 Task: Apply theme geometric in current slide.
Action: Mouse moved to (482, 98)
Screenshot: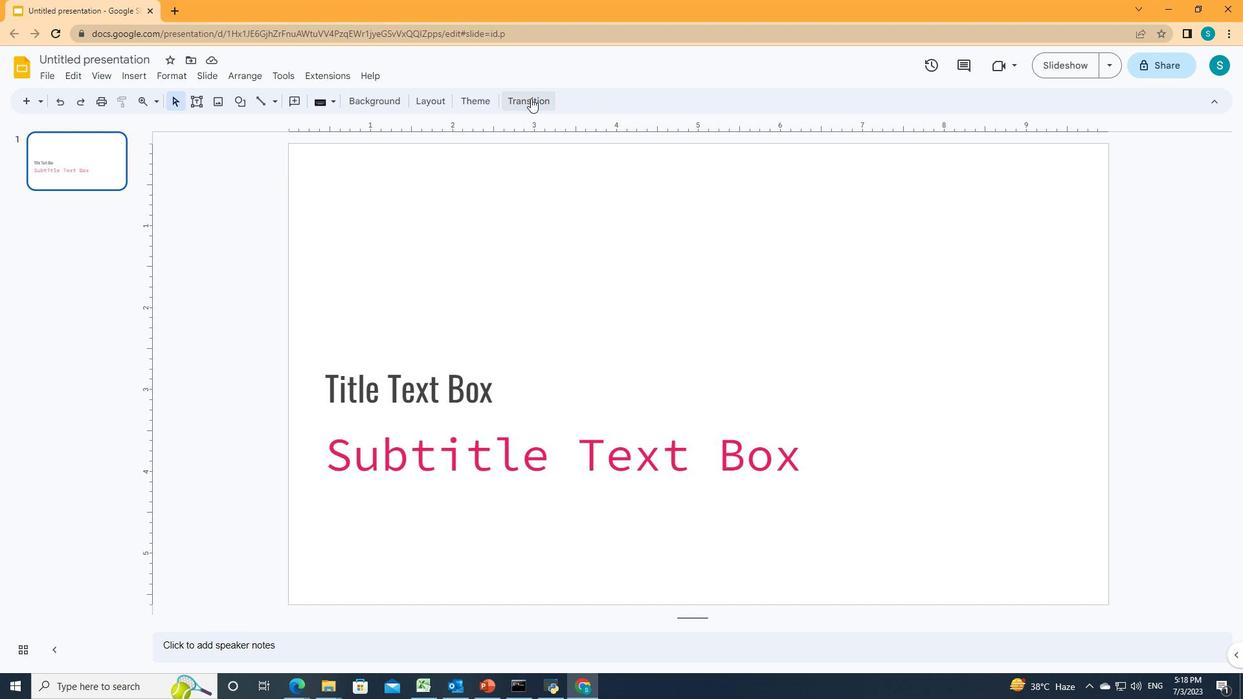 
Action: Mouse pressed left at (482, 98)
Screenshot: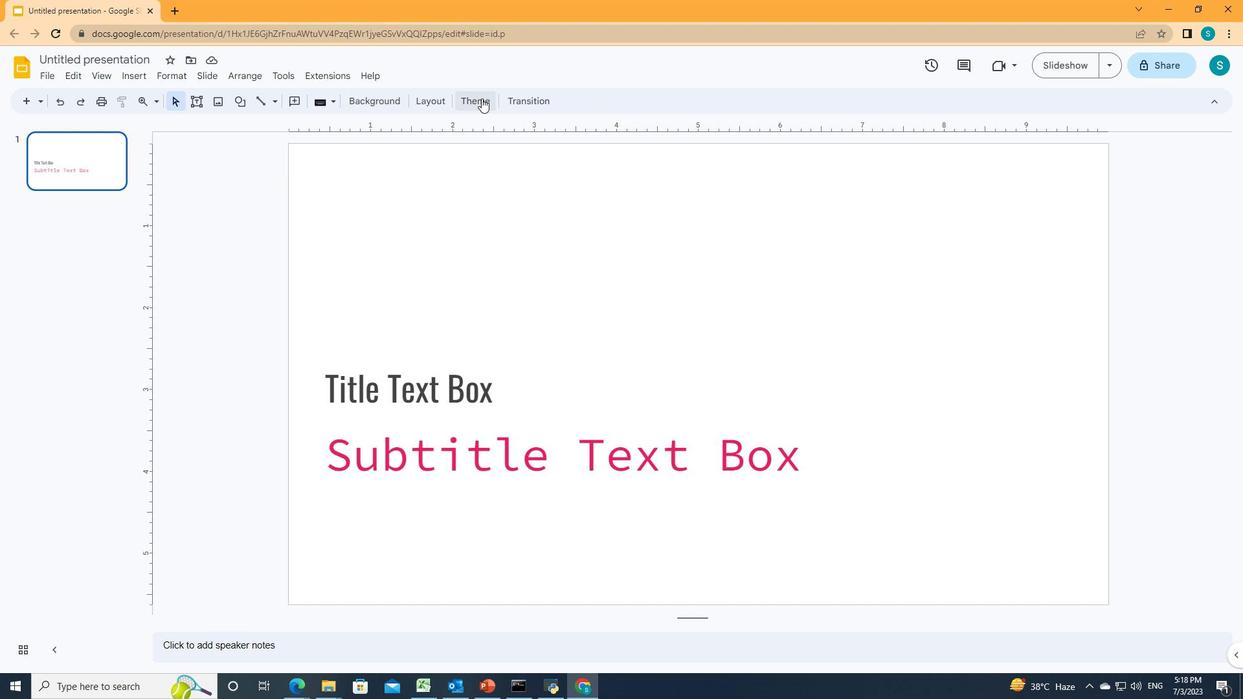 
Action: Mouse moved to (1185, 316)
Screenshot: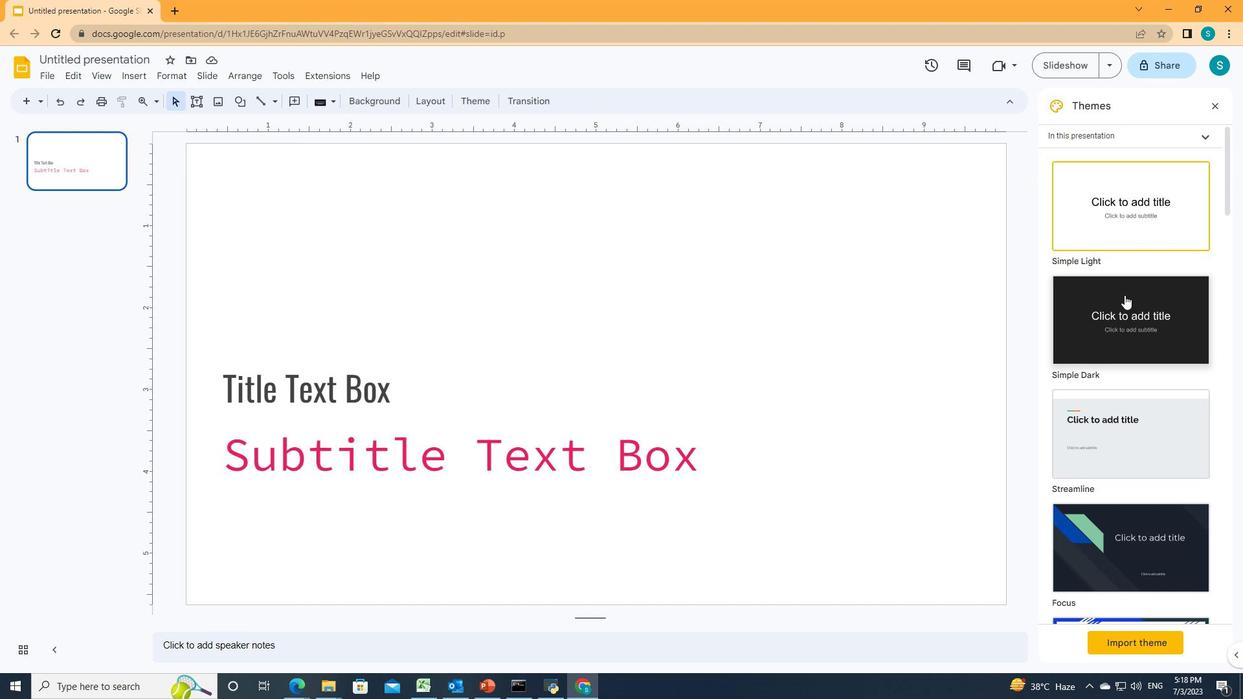 
Action: Mouse scrolled (1185, 315) with delta (0, 0)
Screenshot: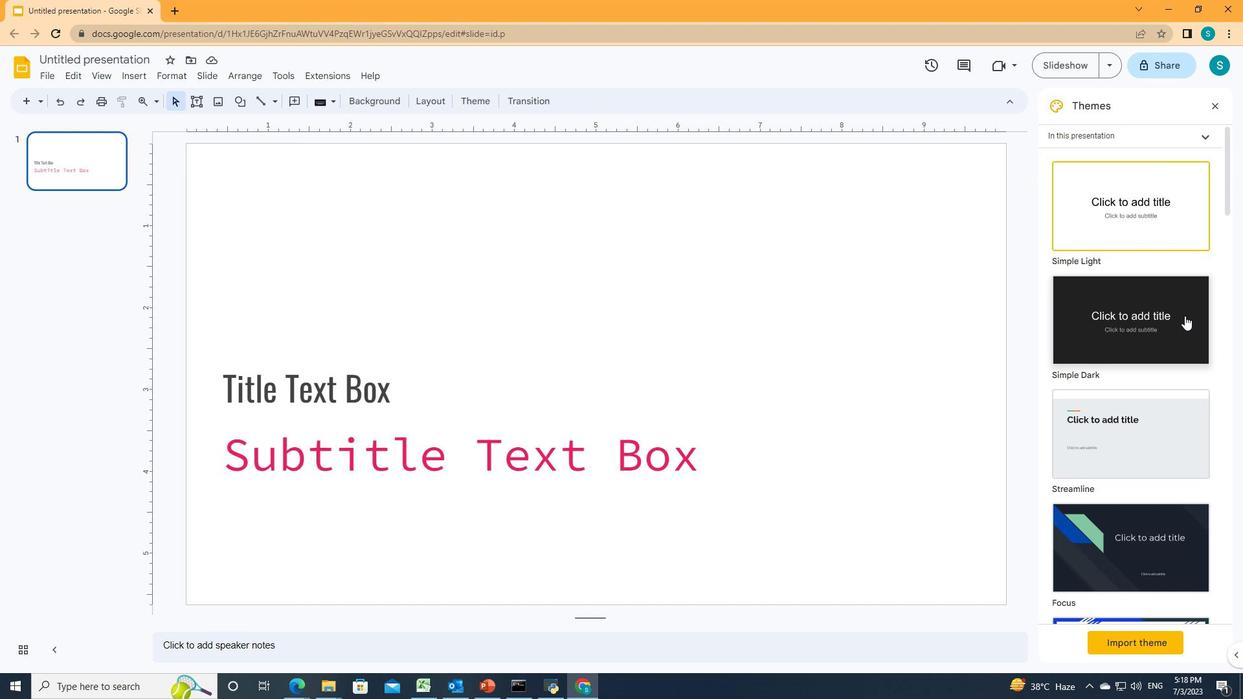 
Action: Mouse scrolled (1185, 315) with delta (0, 0)
Screenshot: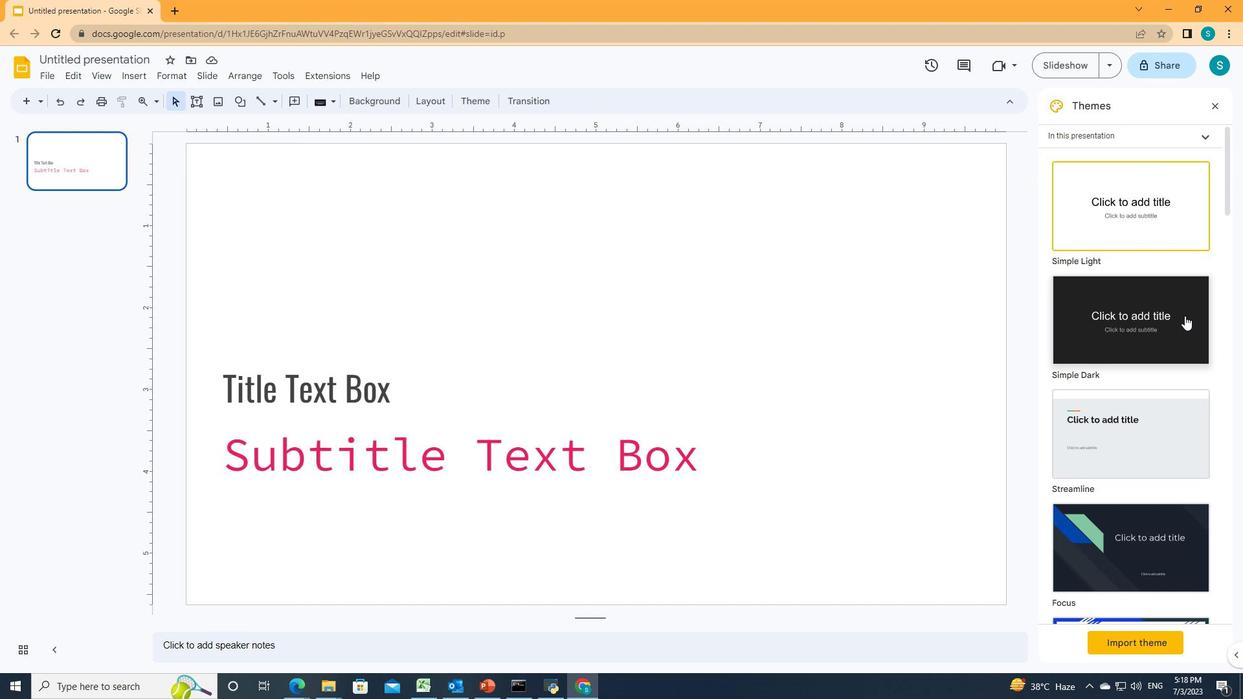 
Action: Mouse scrolled (1185, 315) with delta (0, 0)
Screenshot: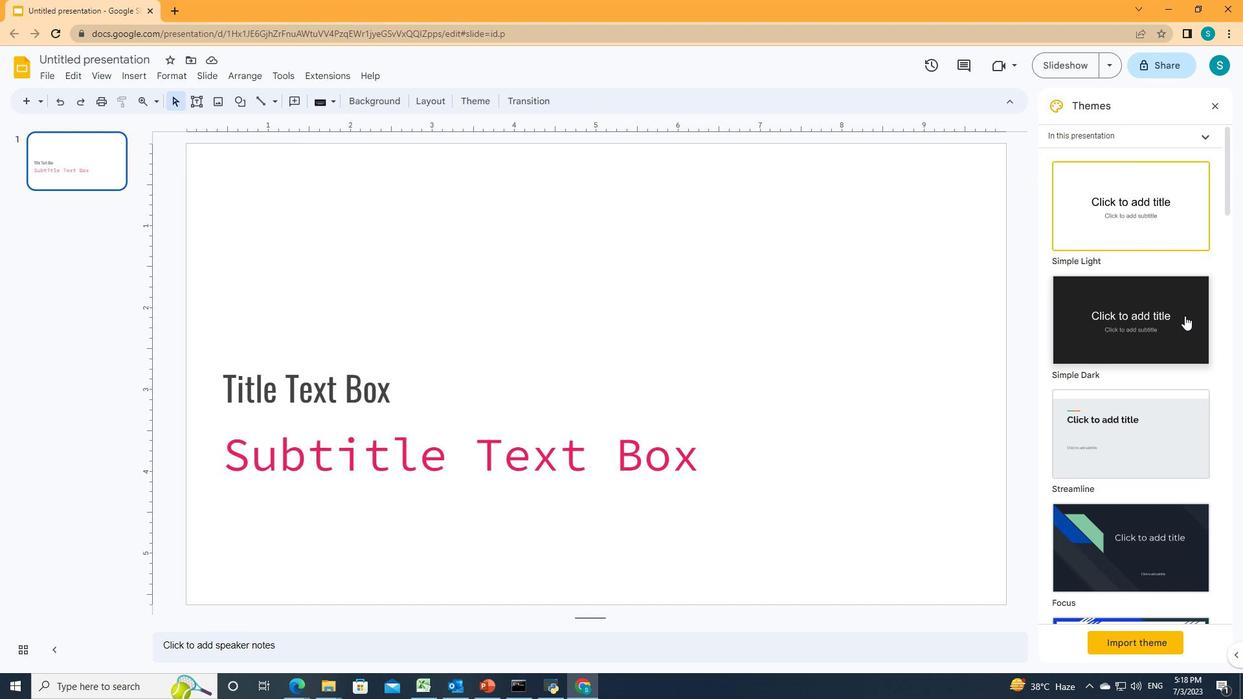 
Action: Mouse scrolled (1185, 315) with delta (0, 0)
Screenshot: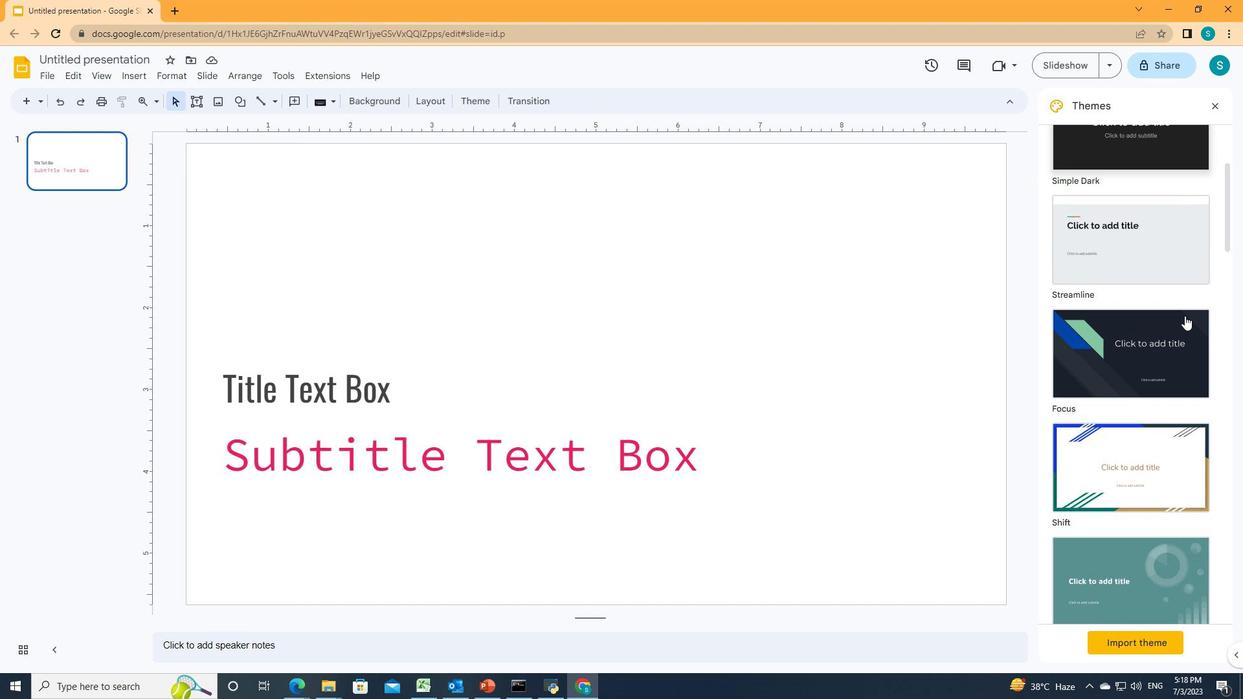 
Action: Mouse scrolled (1185, 315) with delta (0, 0)
Screenshot: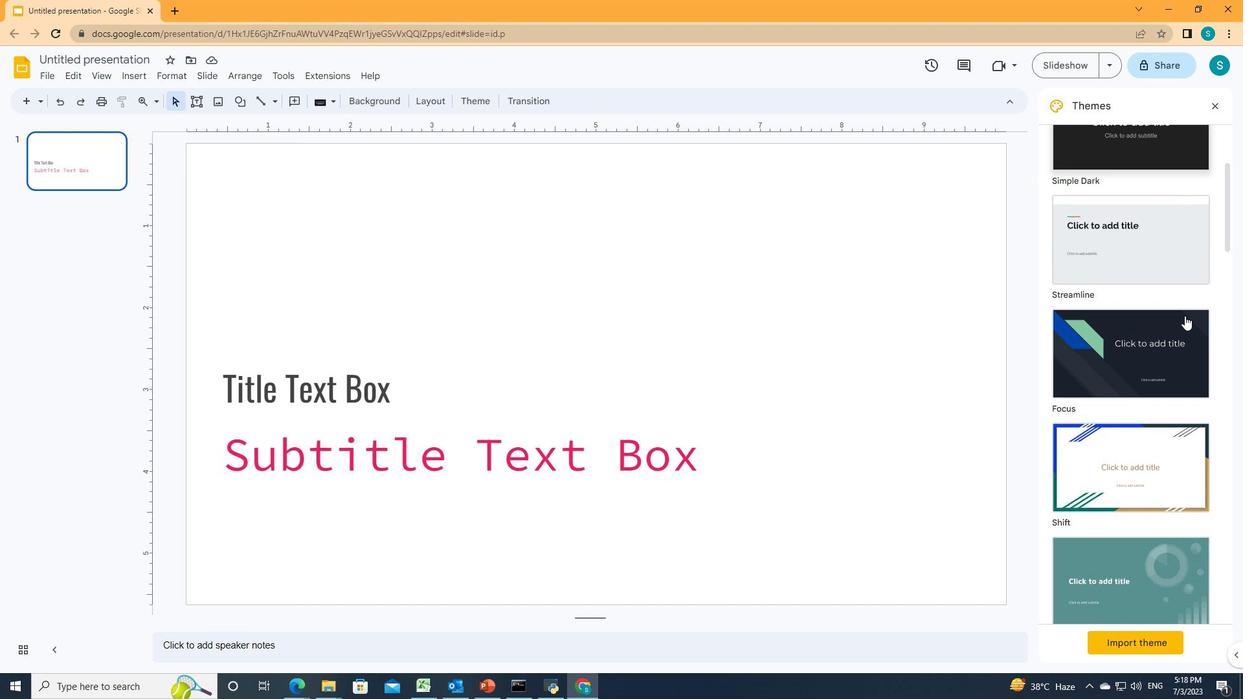 
Action: Mouse scrolled (1185, 315) with delta (0, 0)
Screenshot: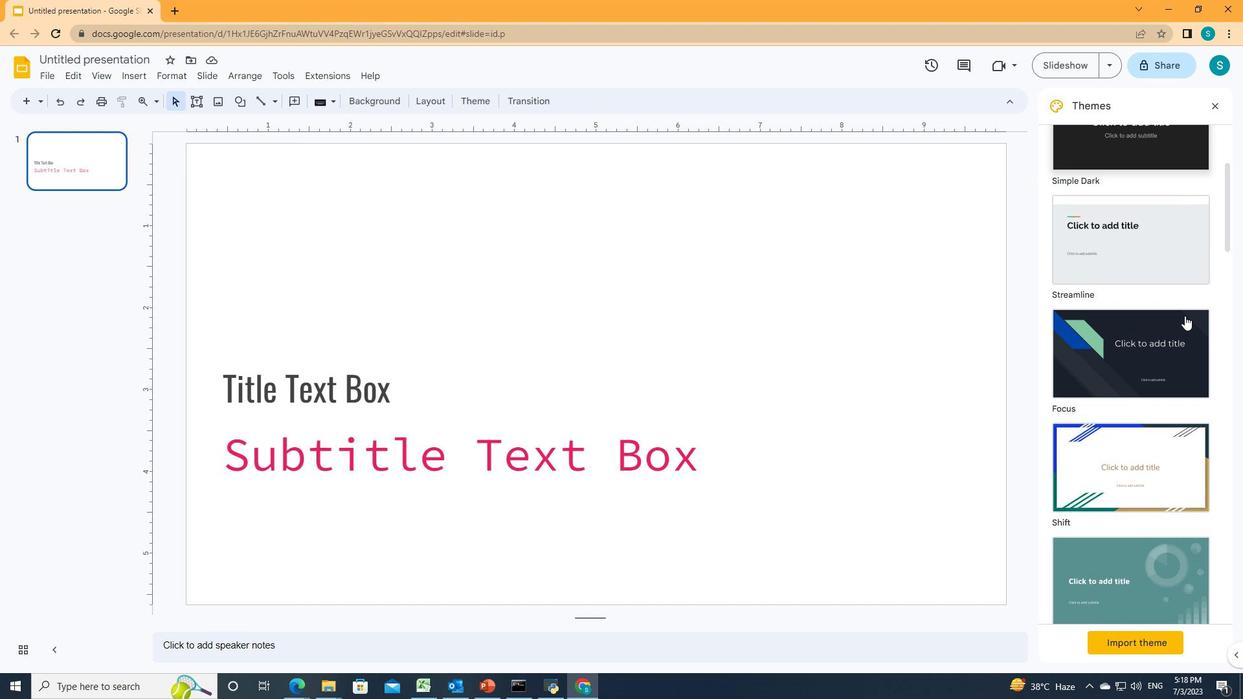
Action: Mouse scrolled (1185, 315) with delta (0, 0)
Screenshot: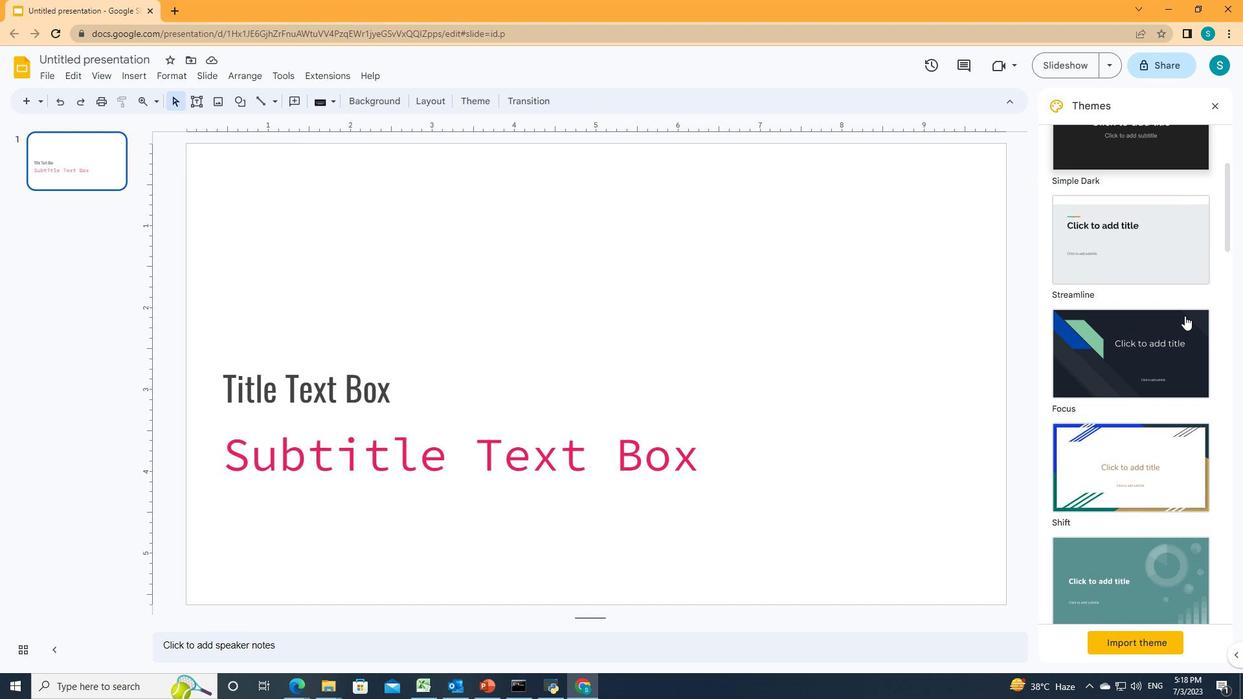 
Action: Mouse scrolled (1185, 315) with delta (0, 0)
Screenshot: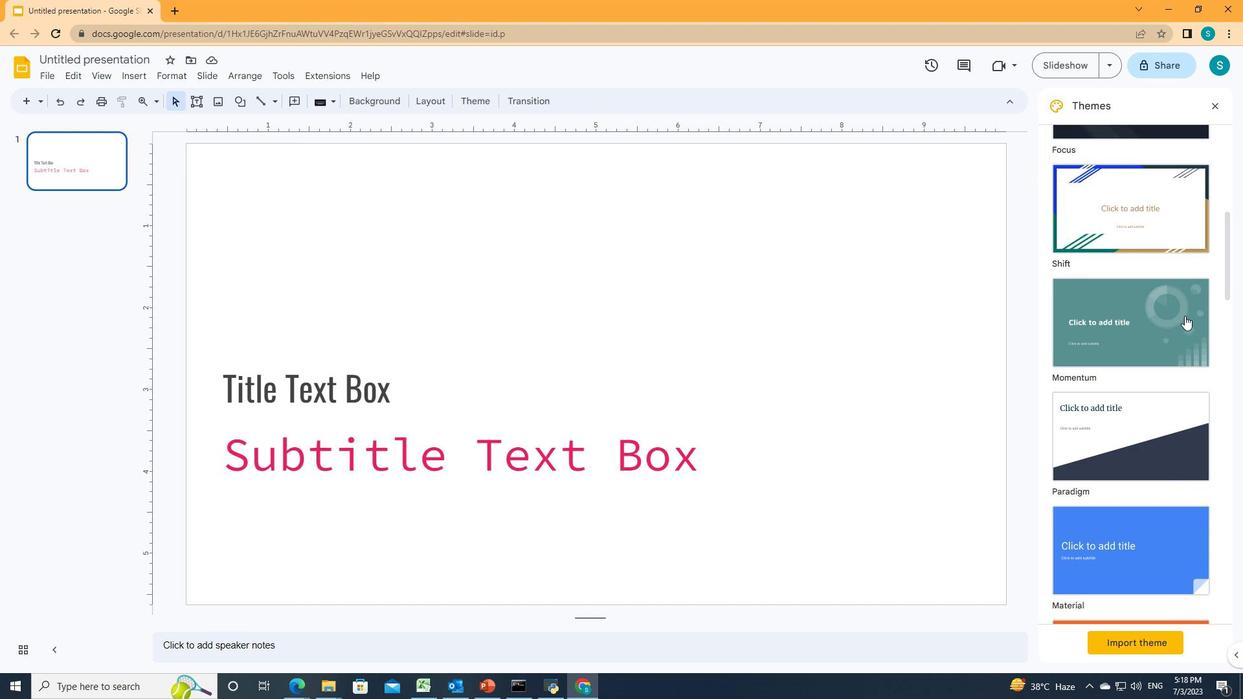 
Action: Mouse scrolled (1185, 315) with delta (0, 0)
Screenshot: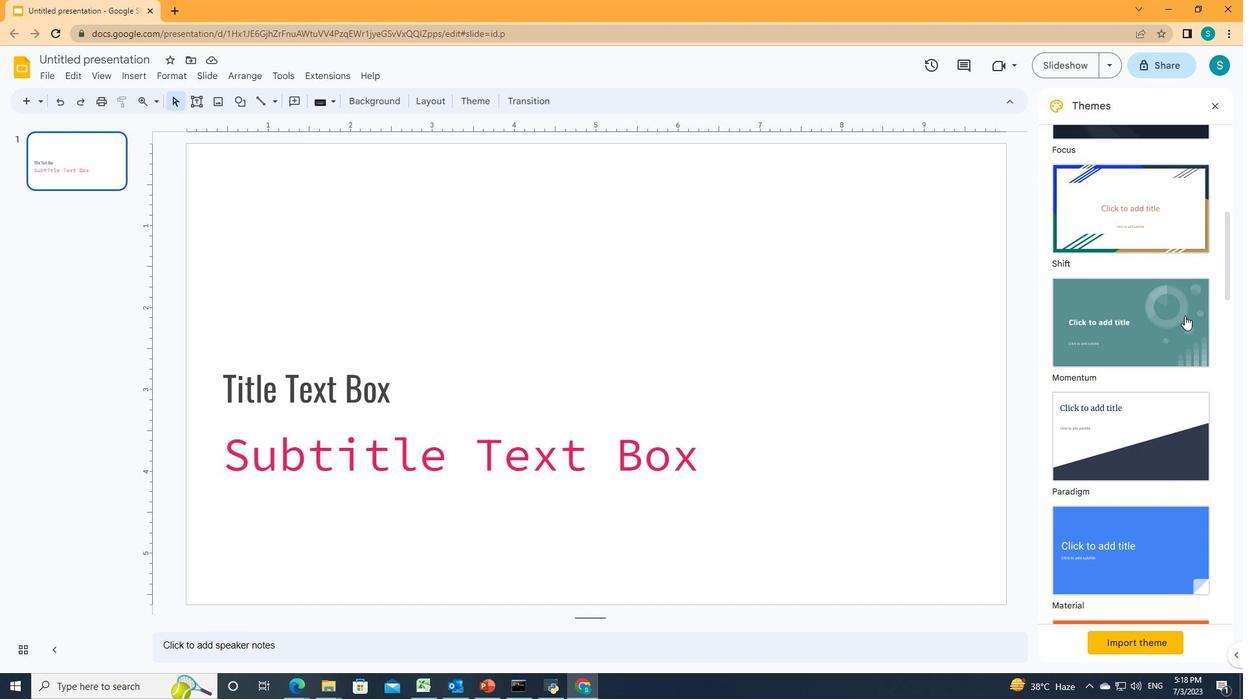 
Action: Mouse scrolled (1185, 315) with delta (0, 0)
Screenshot: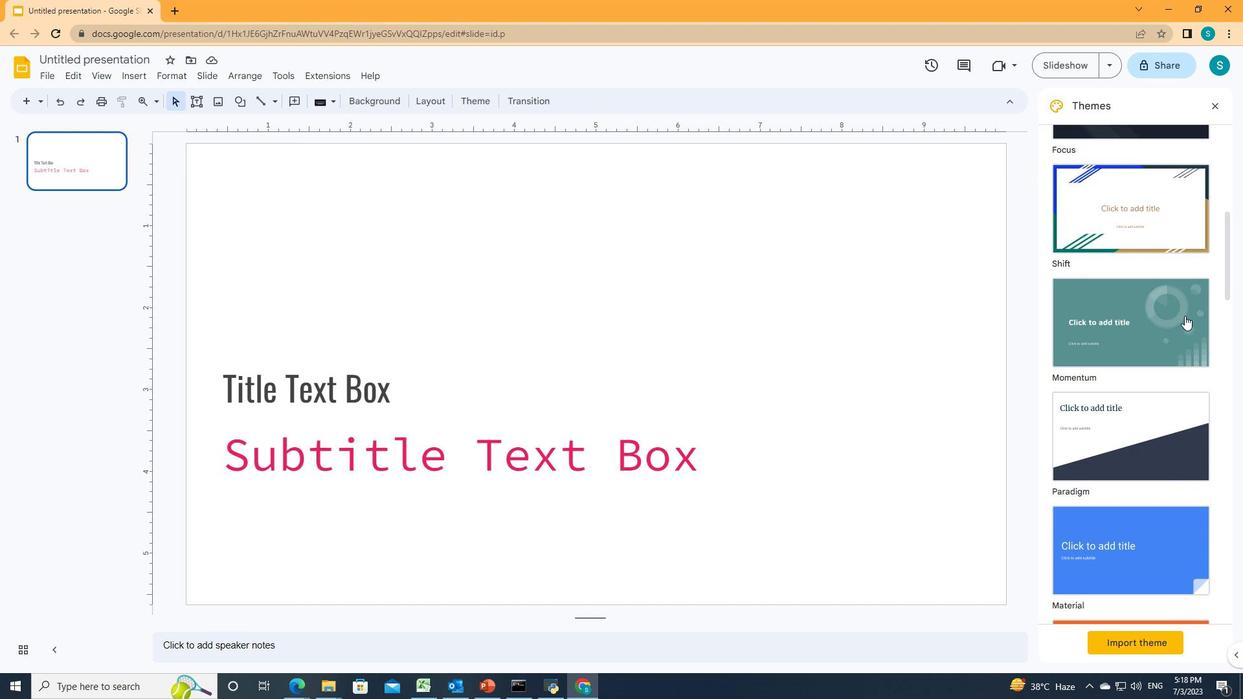 
Action: Mouse scrolled (1185, 315) with delta (0, 0)
Screenshot: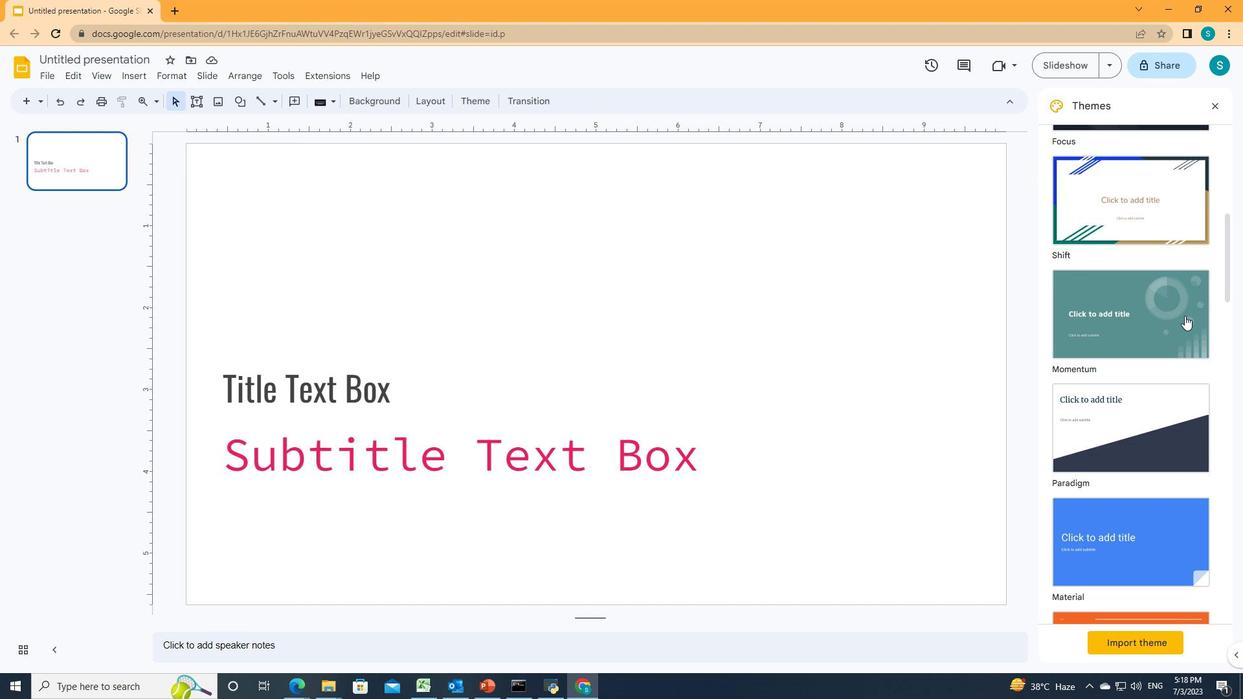 
Action: Mouse scrolled (1185, 315) with delta (0, 0)
Screenshot: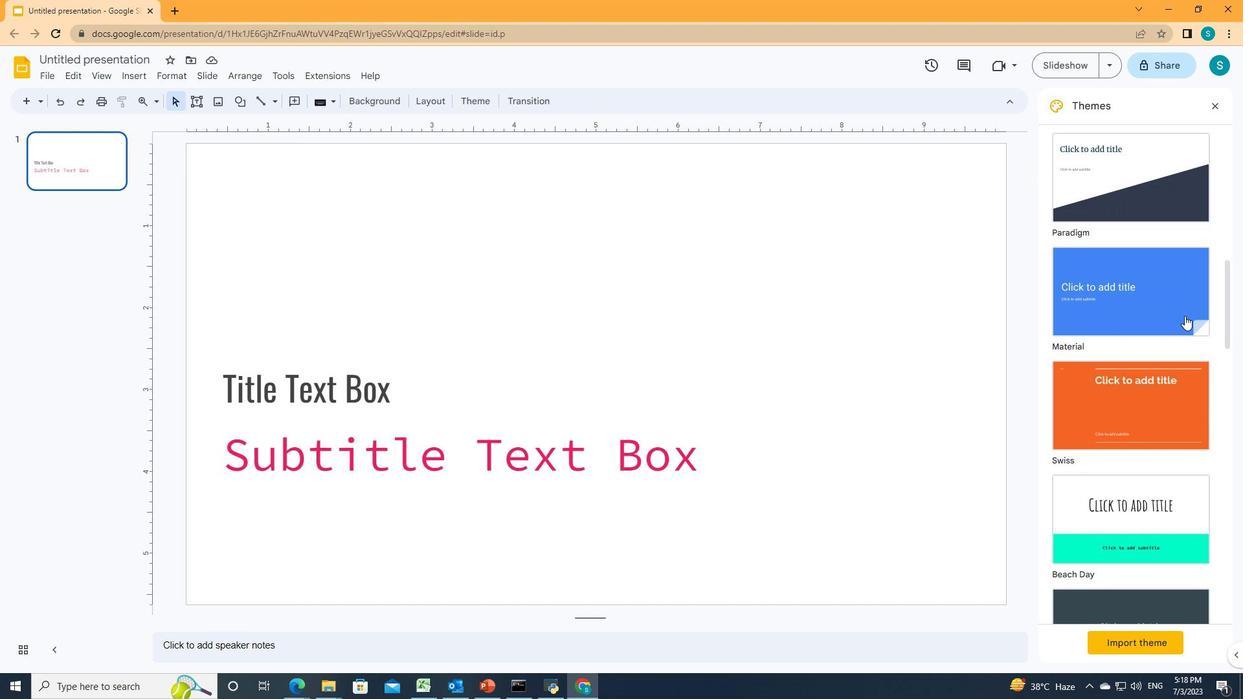 
Action: Mouse scrolled (1185, 315) with delta (0, 0)
Screenshot: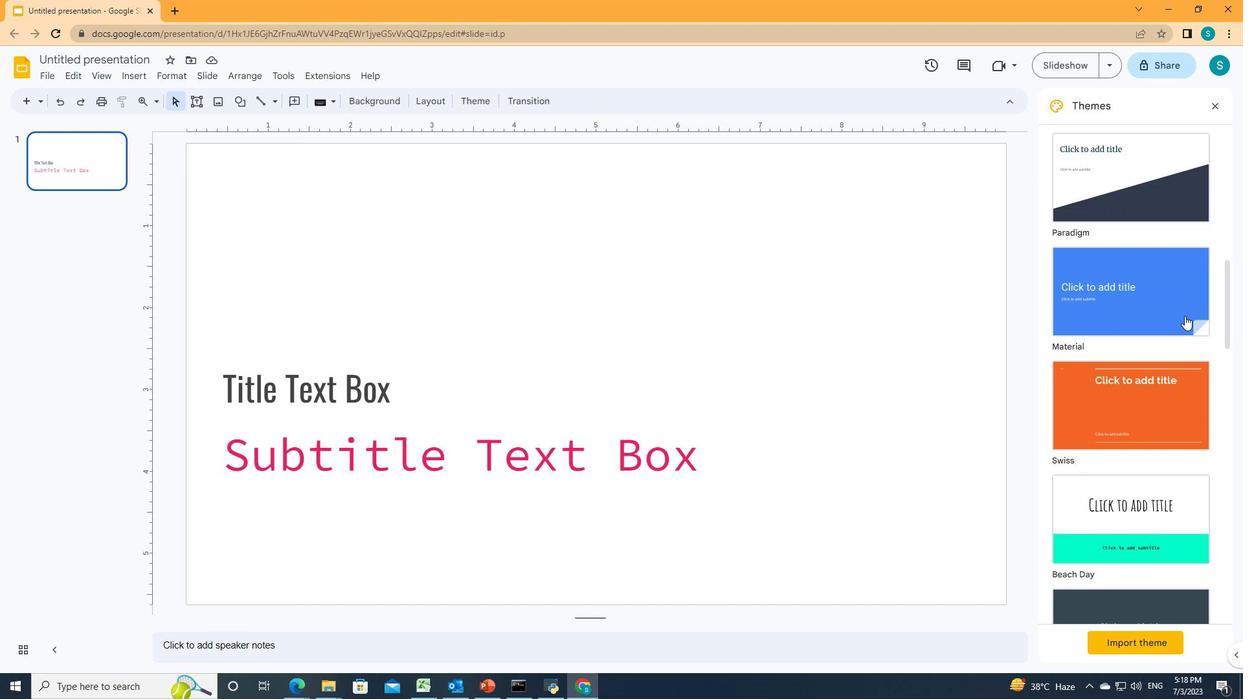 
Action: Mouse scrolled (1185, 315) with delta (0, 0)
Screenshot: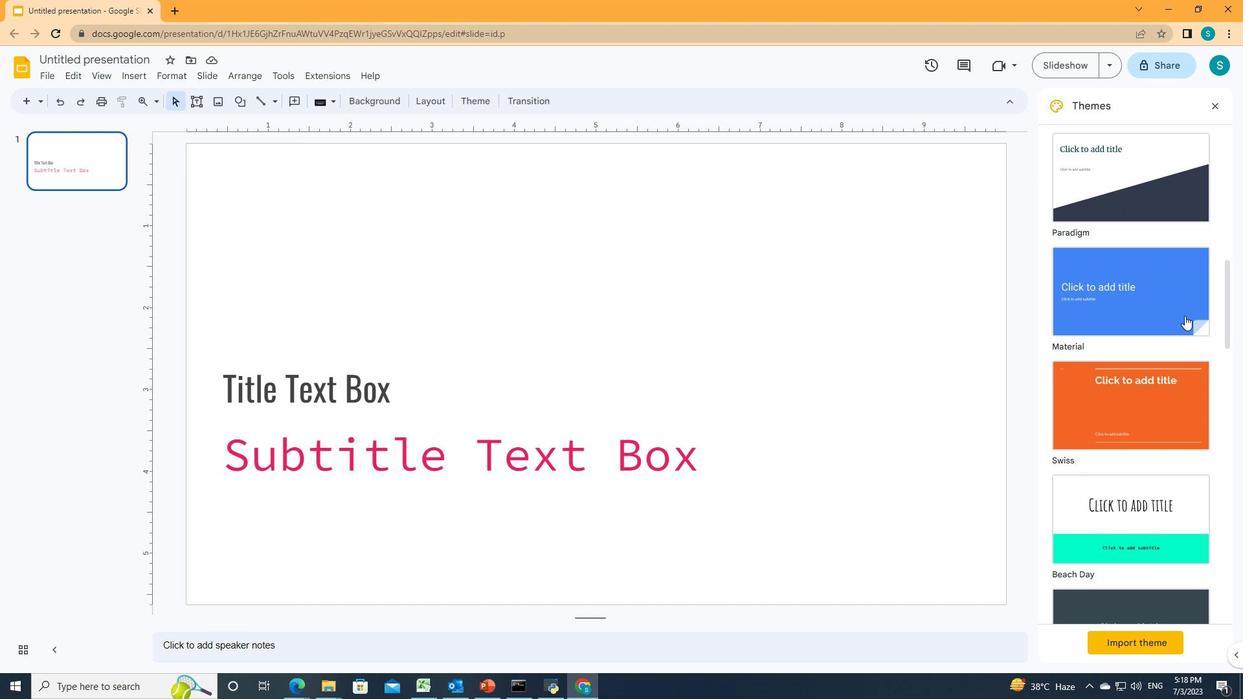 
Action: Mouse scrolled (1185, 315) with delta (0, 0)
Screenshot: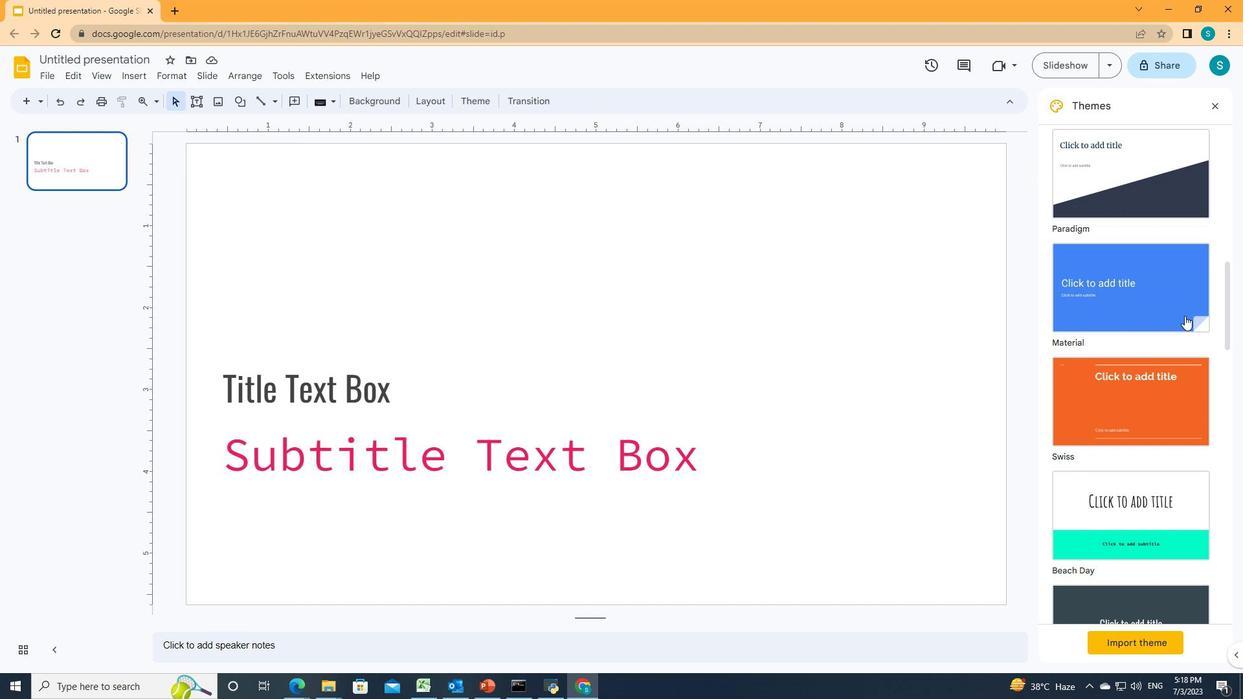
Action: Mouse scrolled (1185, 315) with delta (0, 0)
Screenshot: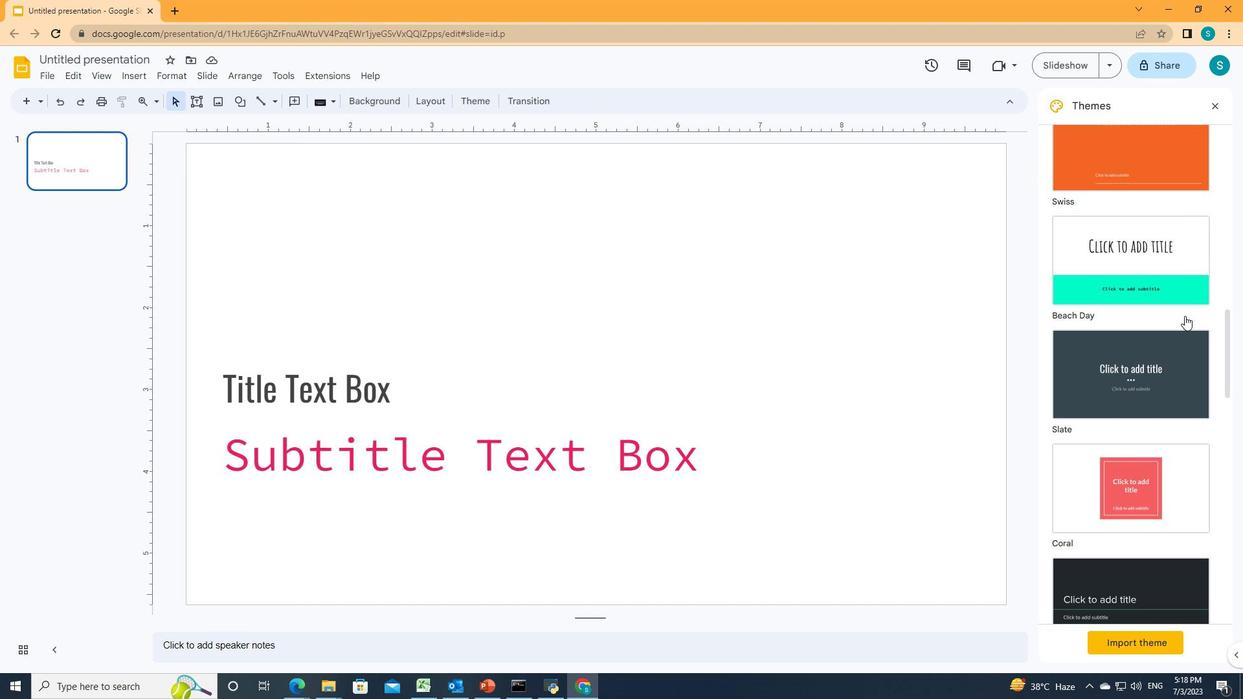 
Action: Mouse scrolled (1185, 315) with delta (0, 0)
Screenshot: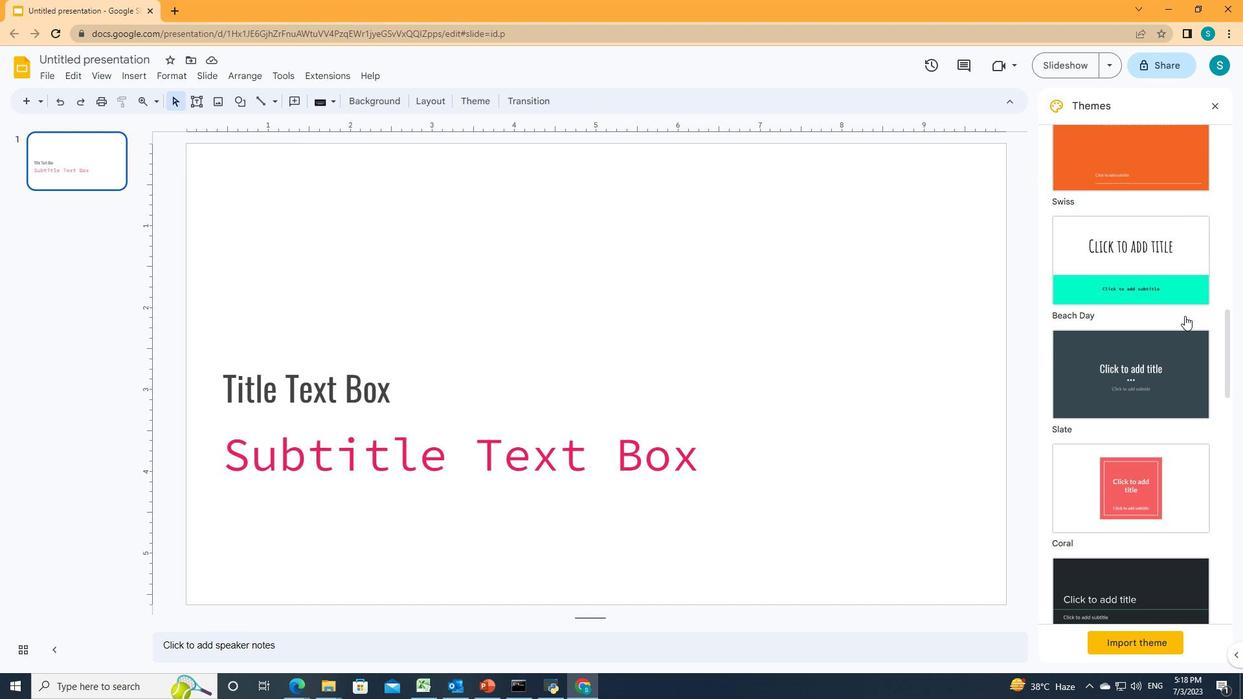 
Action: Mouse scrolled (1185, 315) with delta (0, 0)
Screenshot: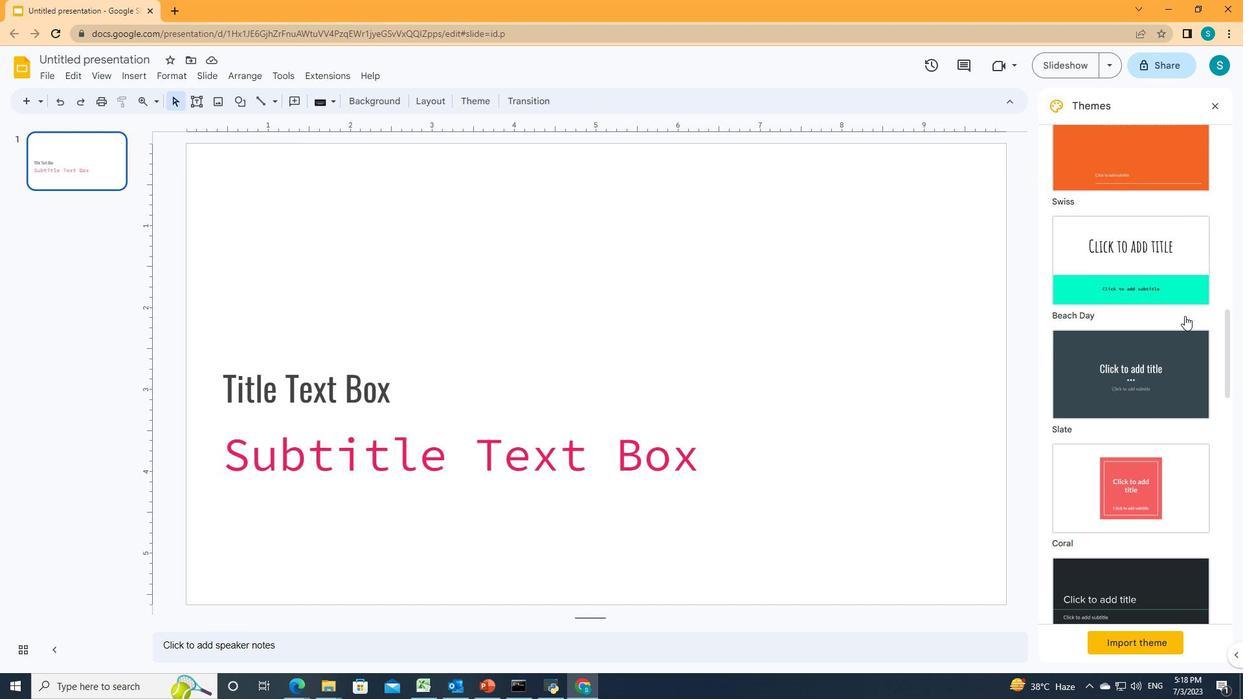 
Action: Mouse scrolled (1185, 315) with delta (0, 0)
Screenshot: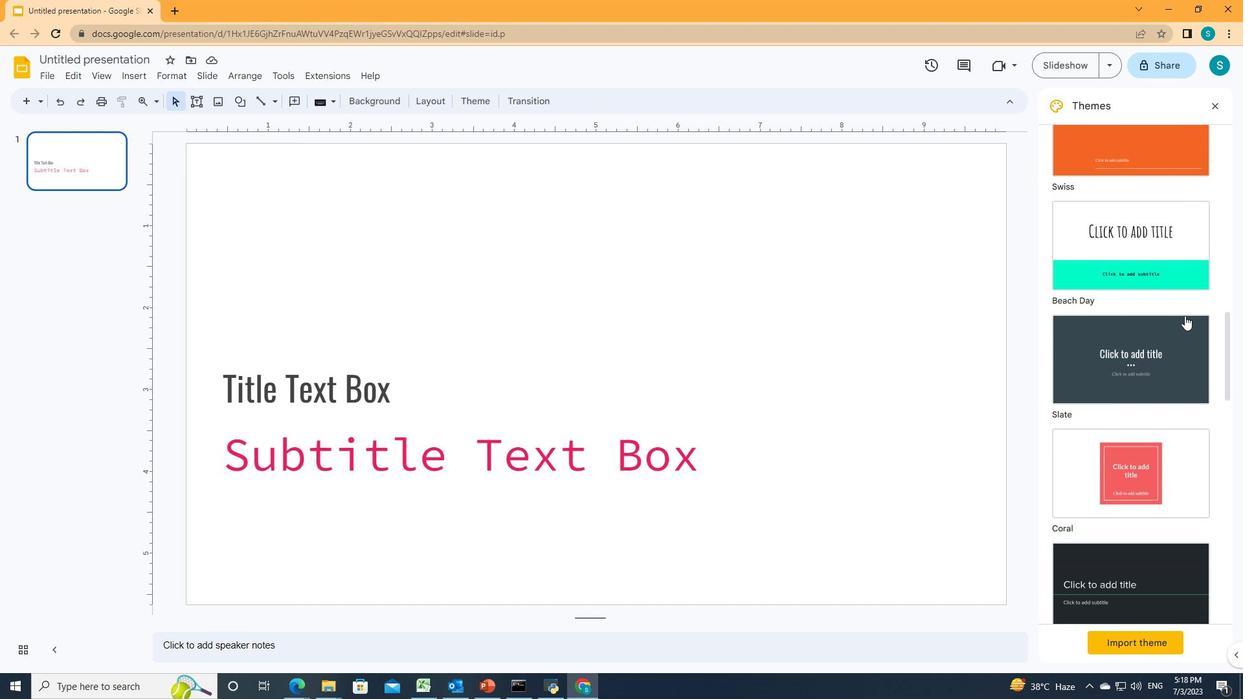 
Action: Mouse scrolled (1185, 315) with delta (0, 0)
Screenshot: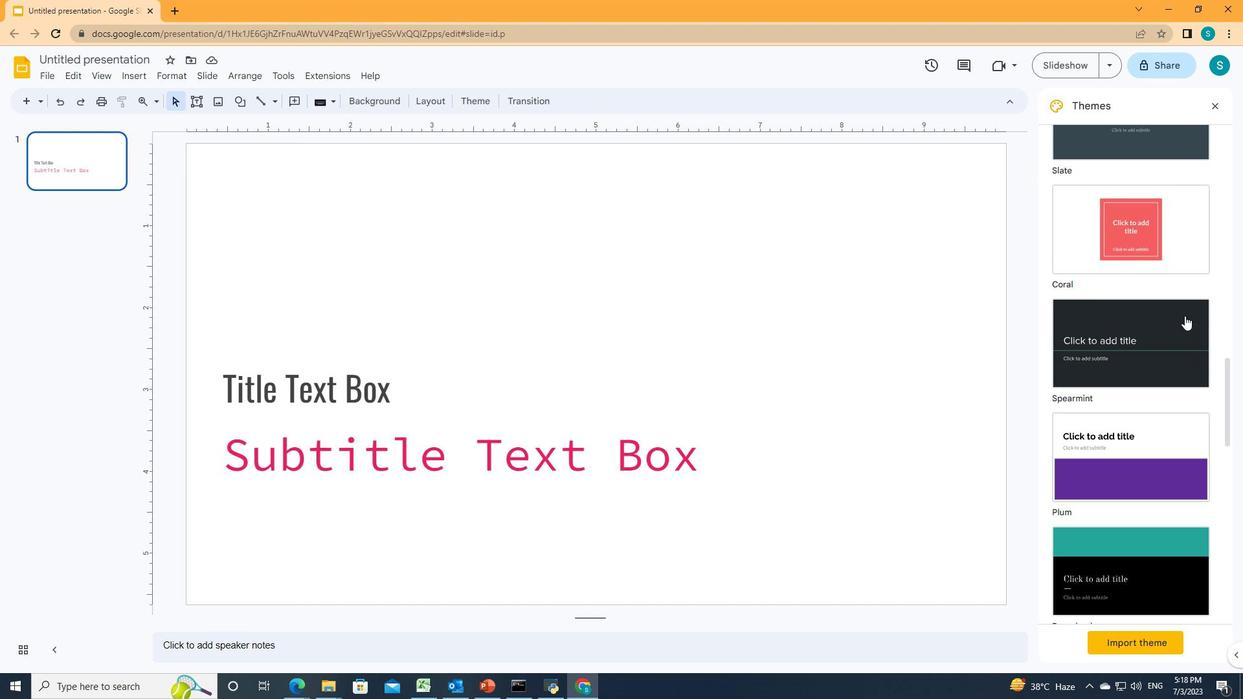
Action: Mouse scrolled (1185, 315) with delta (0, 0)
Screenshot: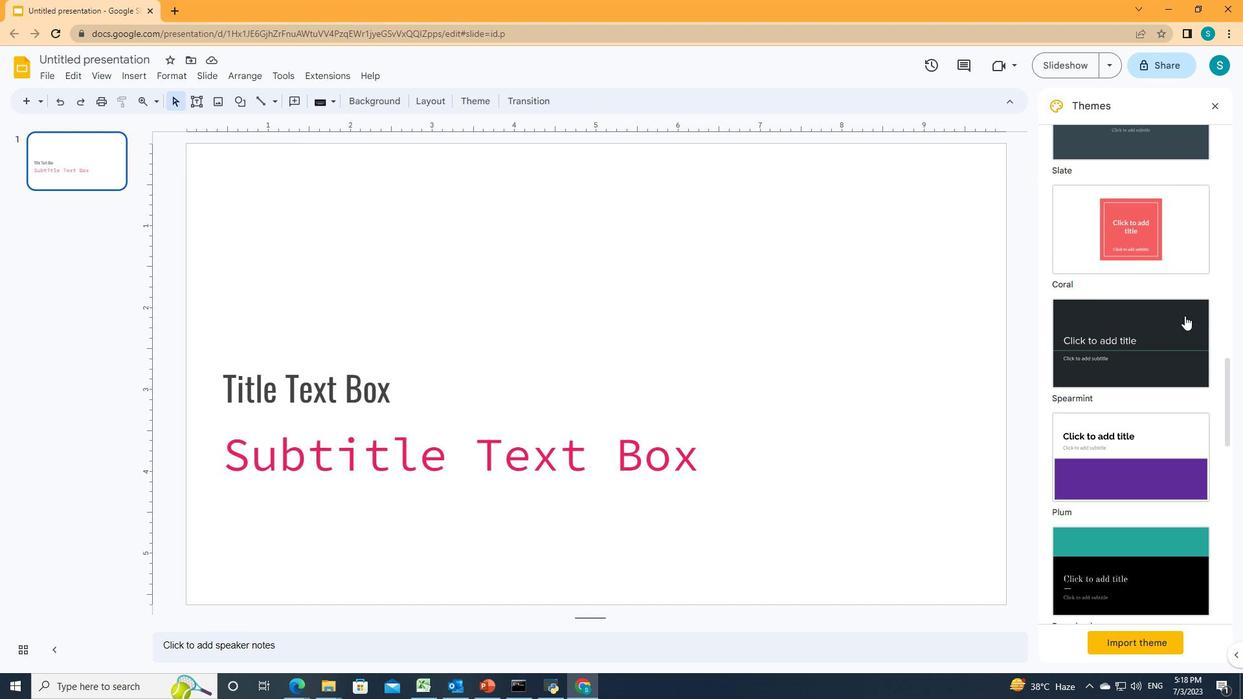 
Action: Mouse scrolled (1185, 315) with delta (0, 0)
Screenshot: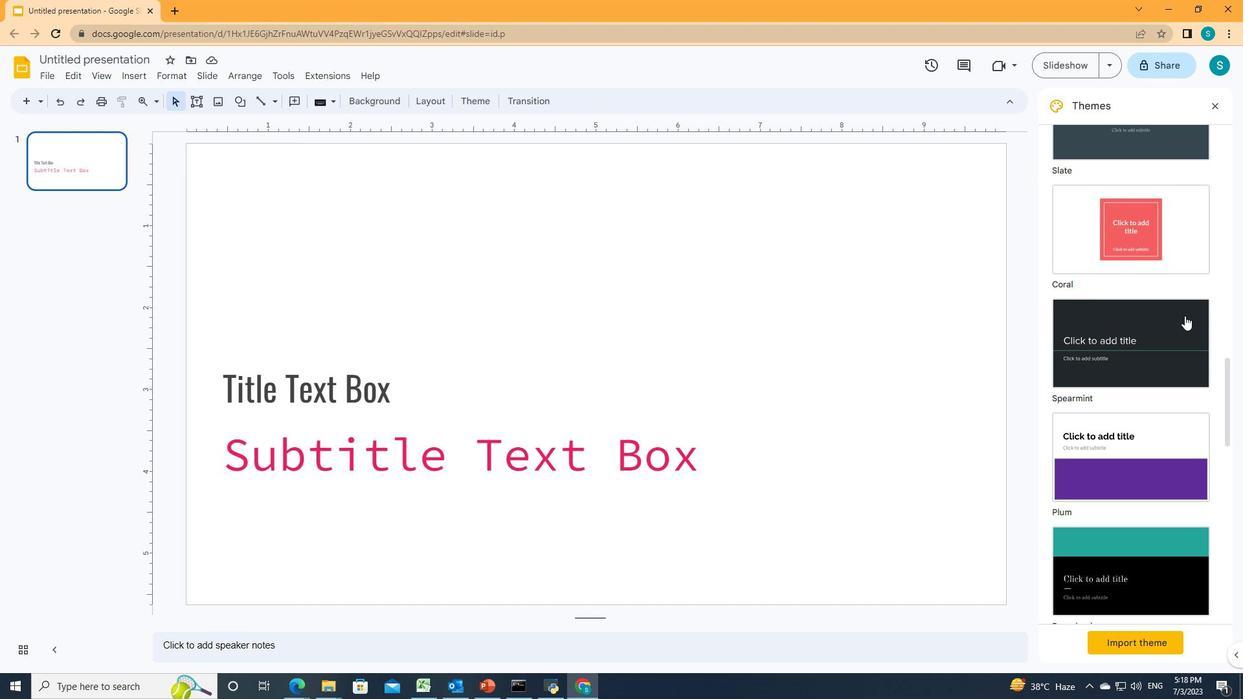 
Action: Mouse scrolled (1185, 315) with delta (0, 0)
Screenshot: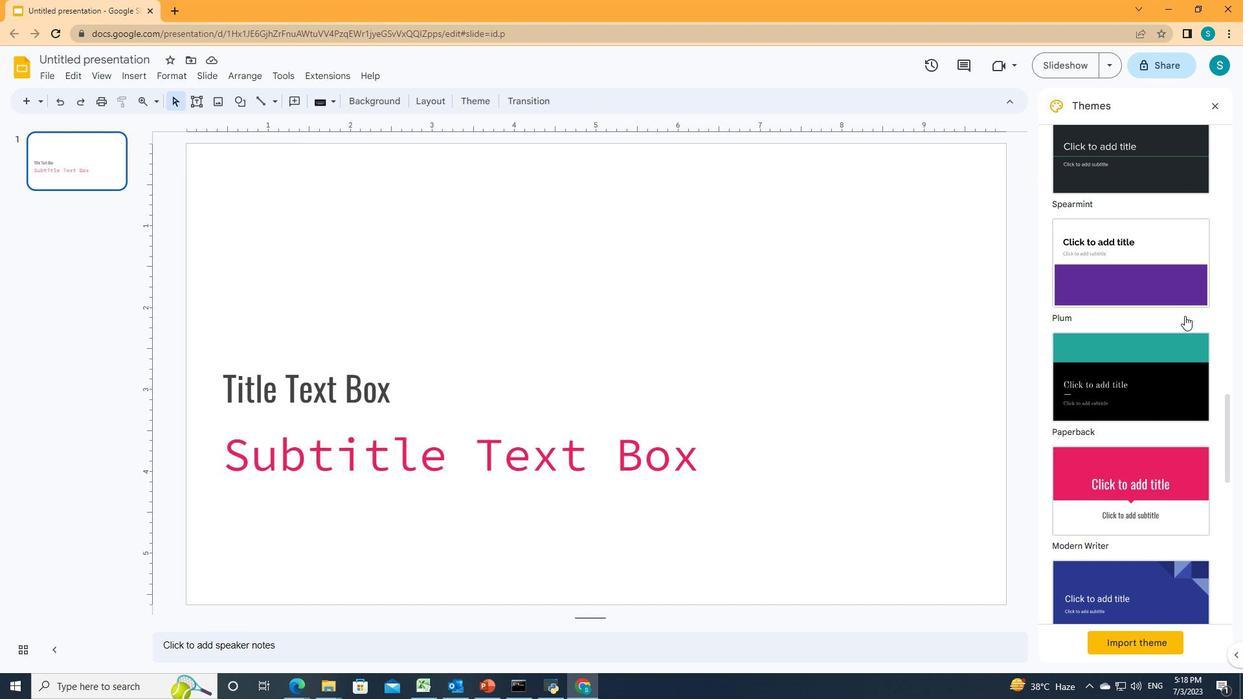 
Action: Mouse scrolled (1185, 315) with delta (0, 0)
Screenshot: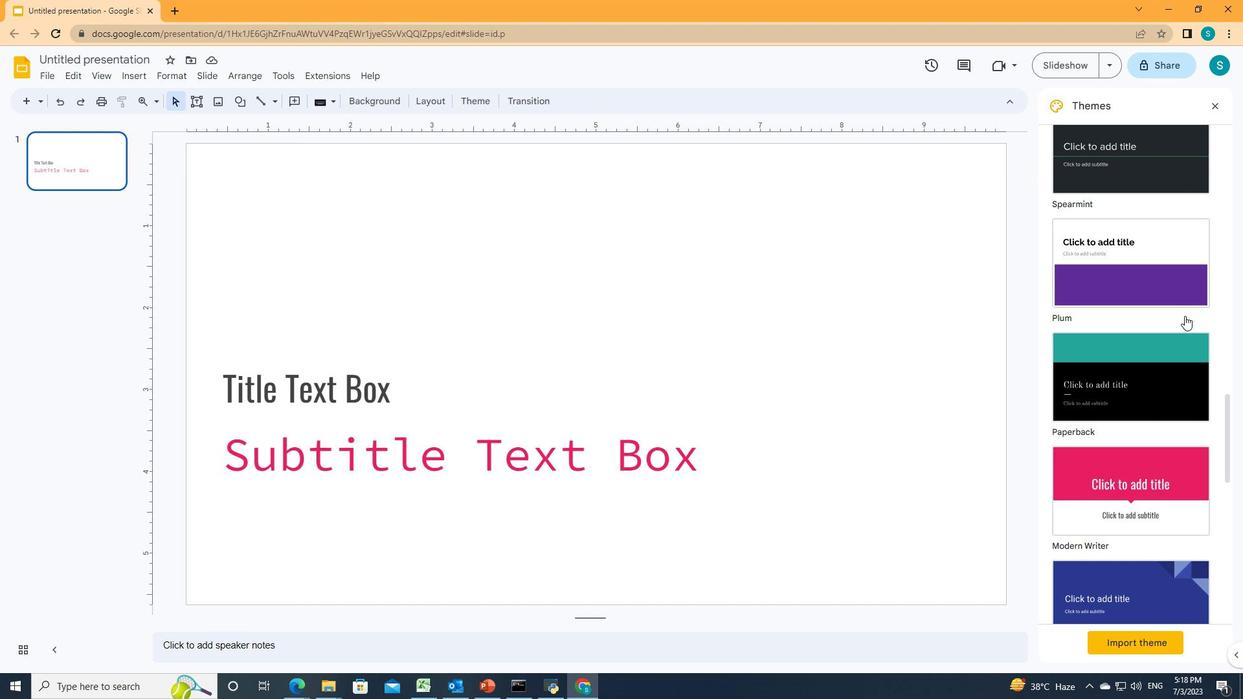 
Action: Mouse scrolled (1185, 315) with delta (0, 0)
Screenshot: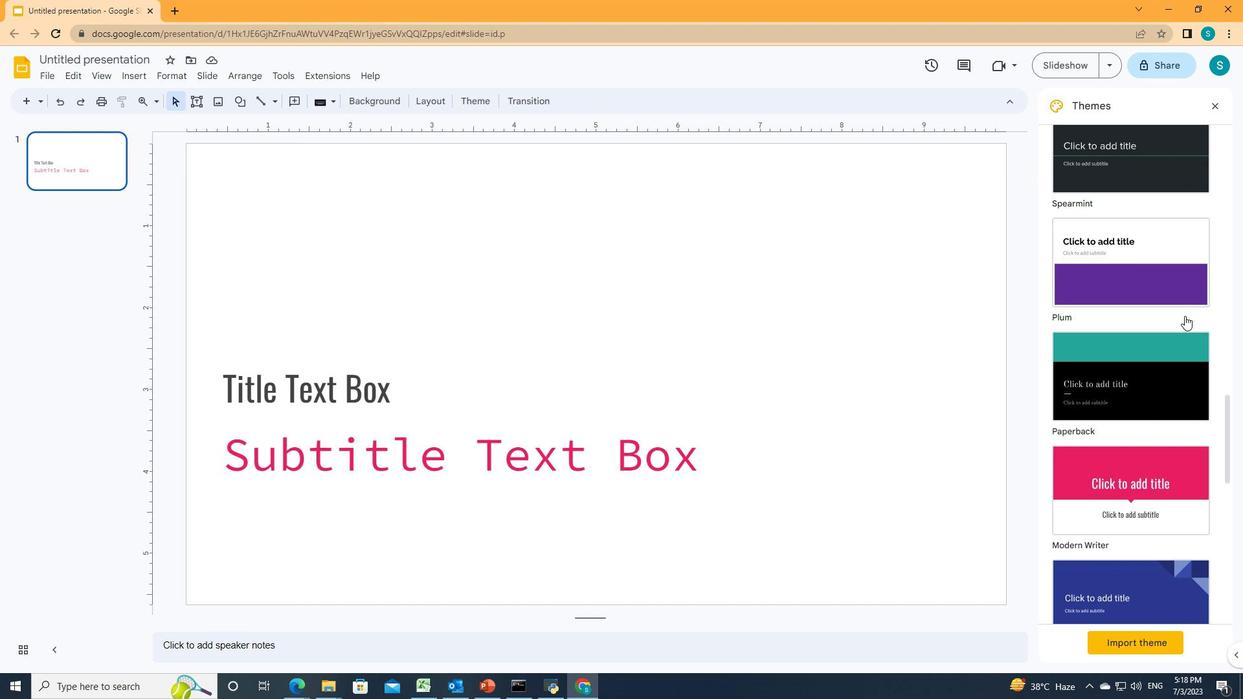 
Action: Mouse moved to (1140, 410)
Screenshot: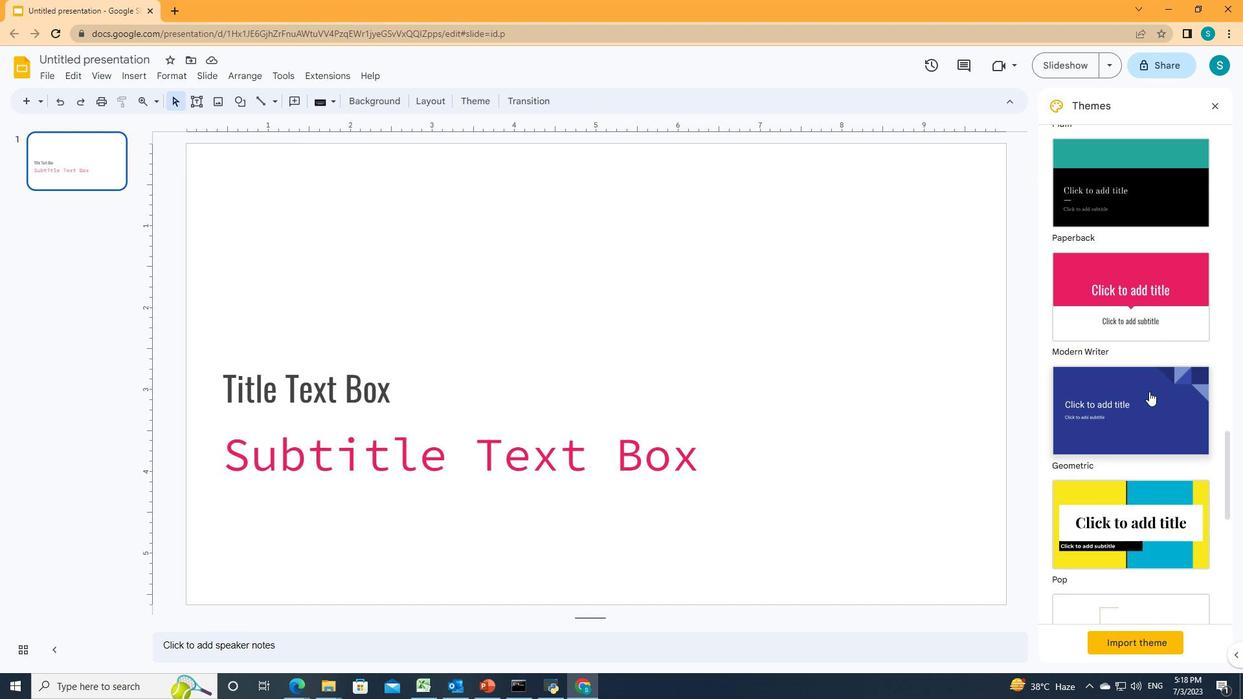 
Action: Mouse pressed left at (1140, 410)
Screenshot: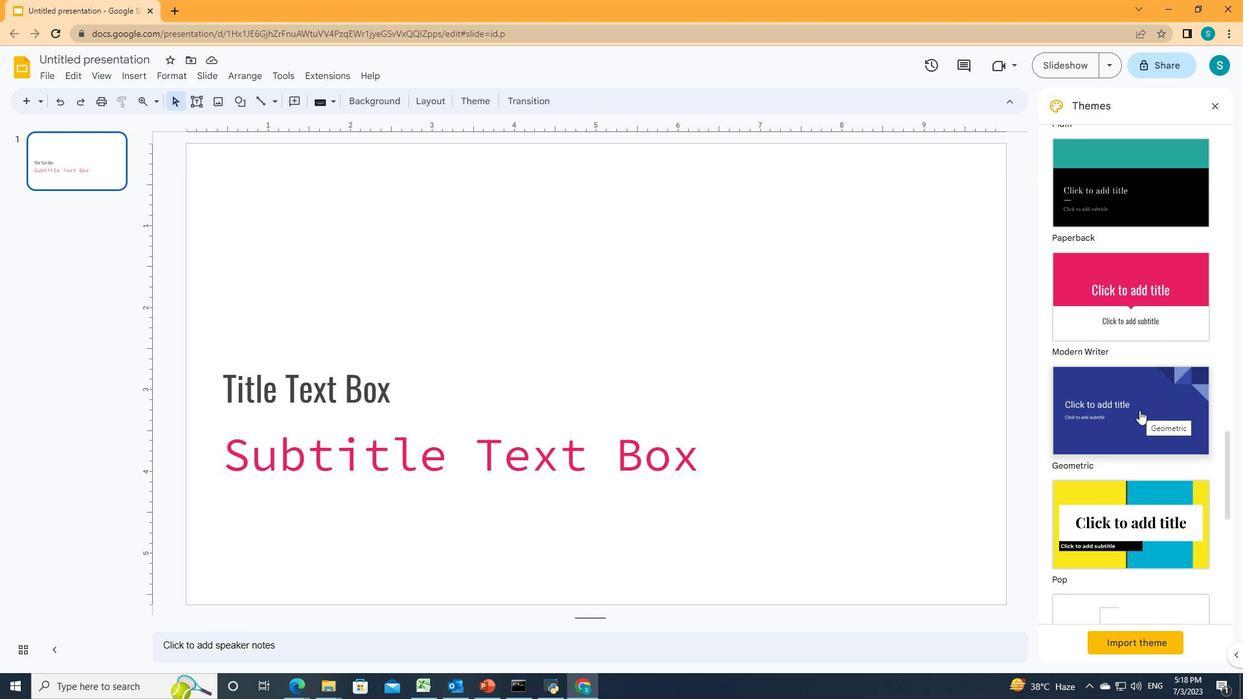 
